 Task: Add Sprouts Organic Baby Spinach & Baby Kale to the cart.
Action: Mouse moved to (21, 62)
Screenshot: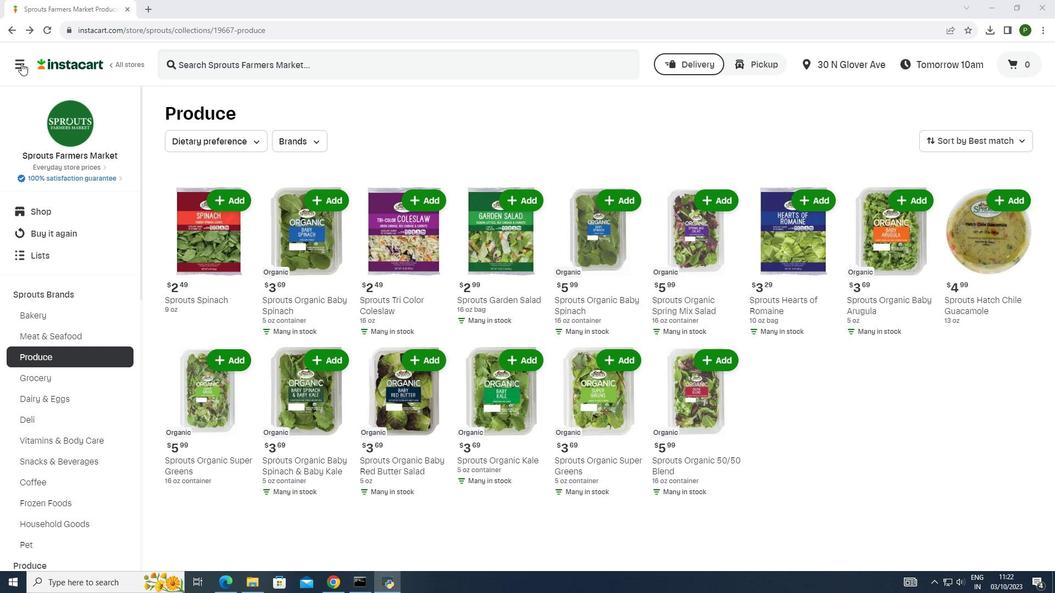 
Action: Mouse pressed left at (21, 62)
Screenshot: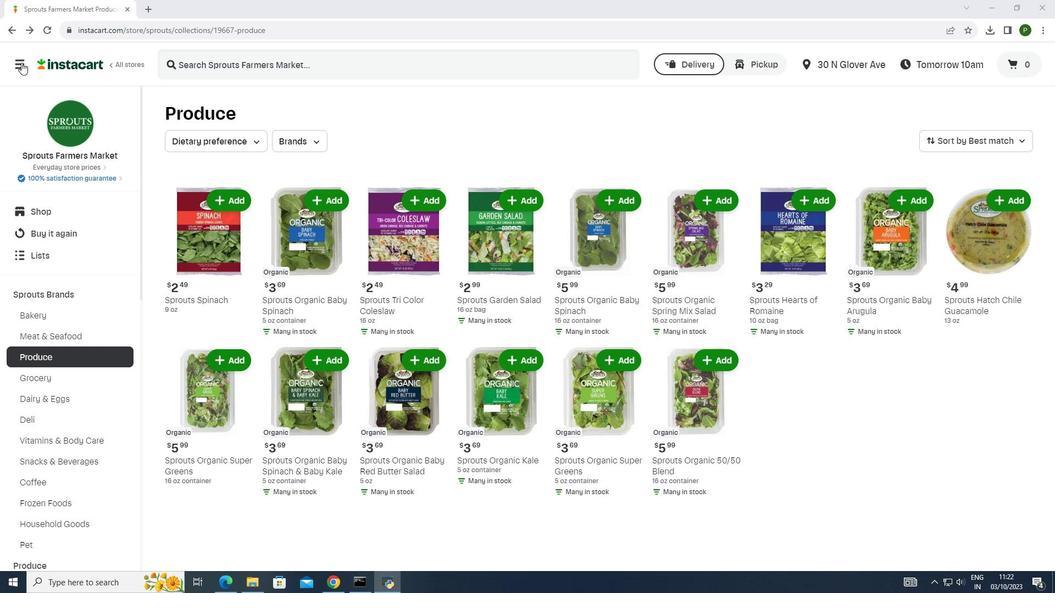 
Action: Mouse moved to (46, 281)
Screenshot: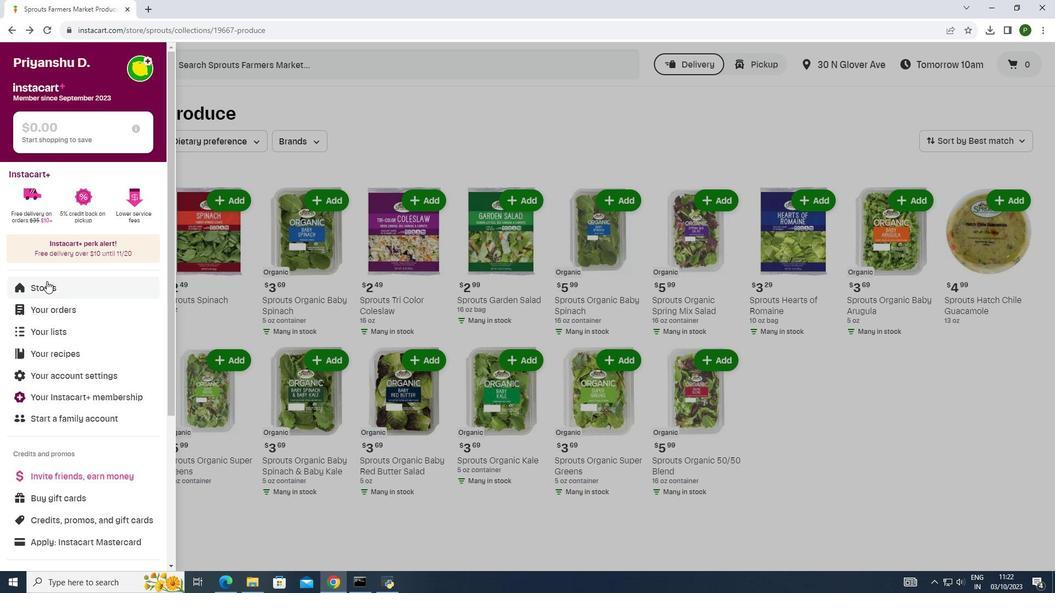 
Action: Mouse pressed left at (46, 281)
Screenshot: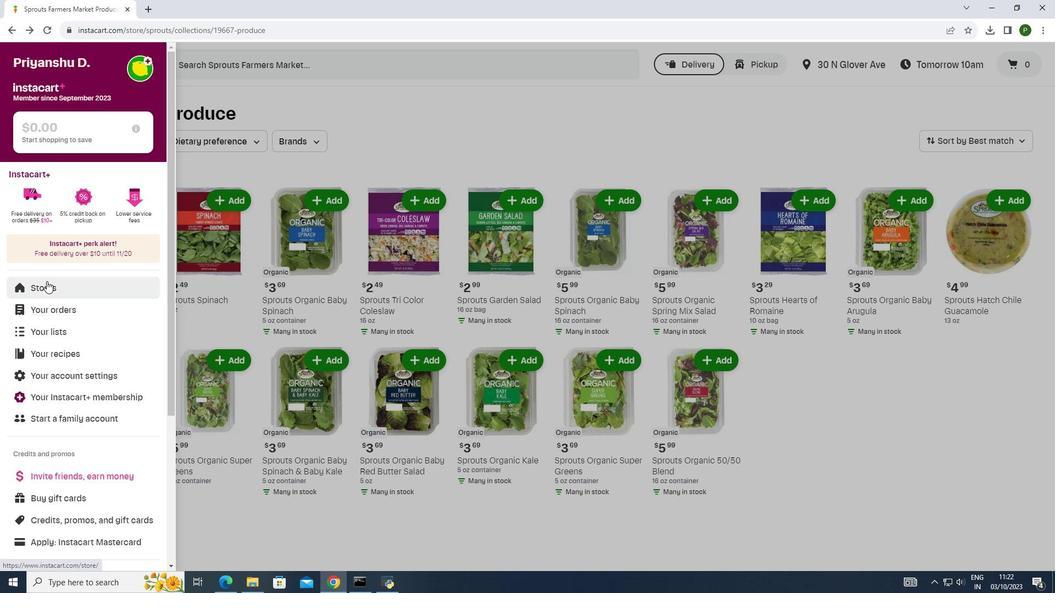 
Action: Mouse moved to (252, 107)
Screenshot: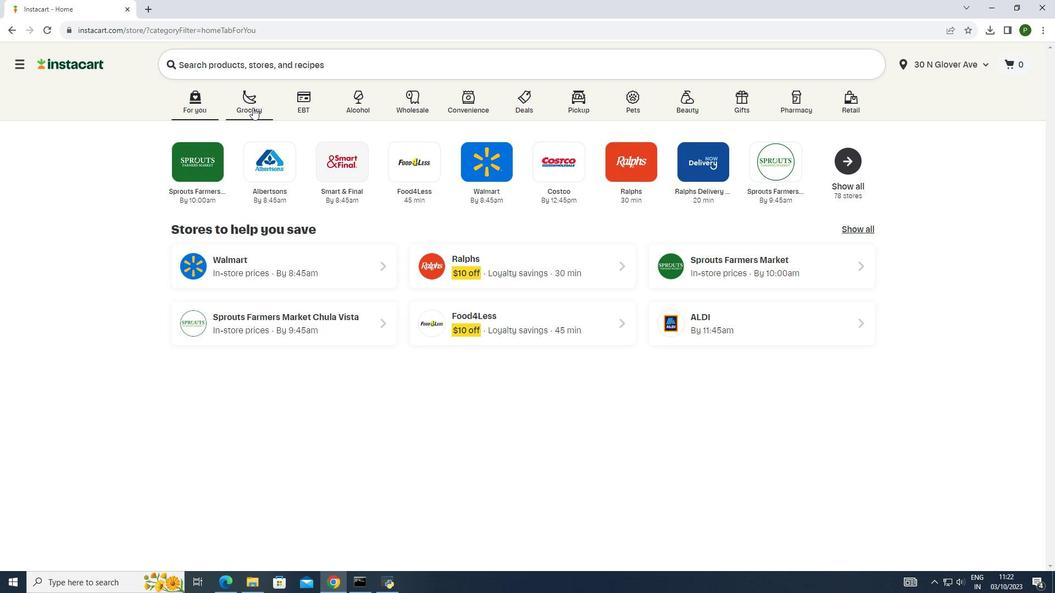
Action: Mouse pressed left at (252, 107)
Screenshot: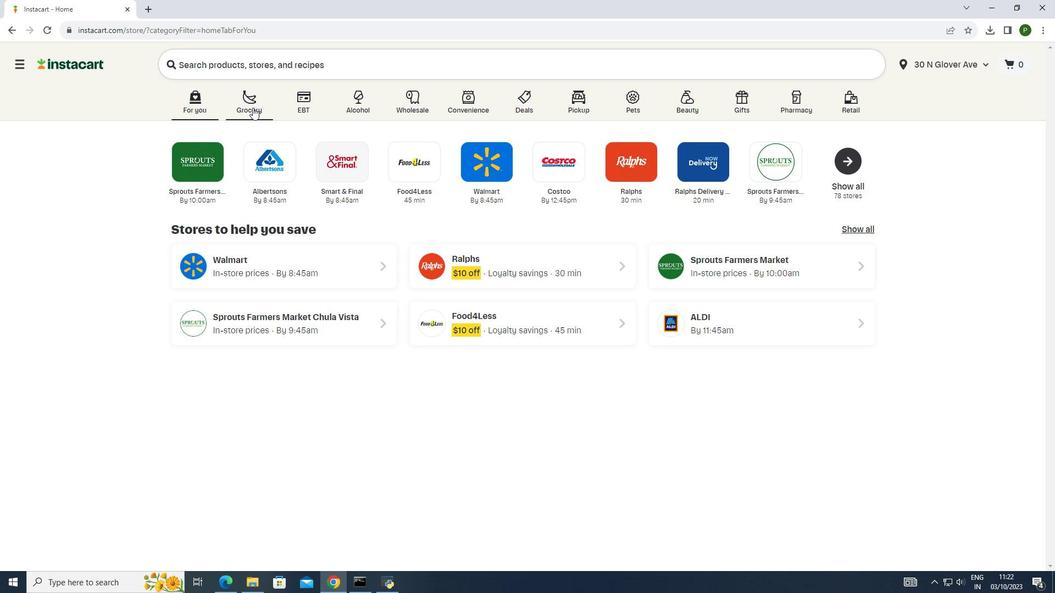 
Action: Mouse moved to (567, 157)
Screenshot: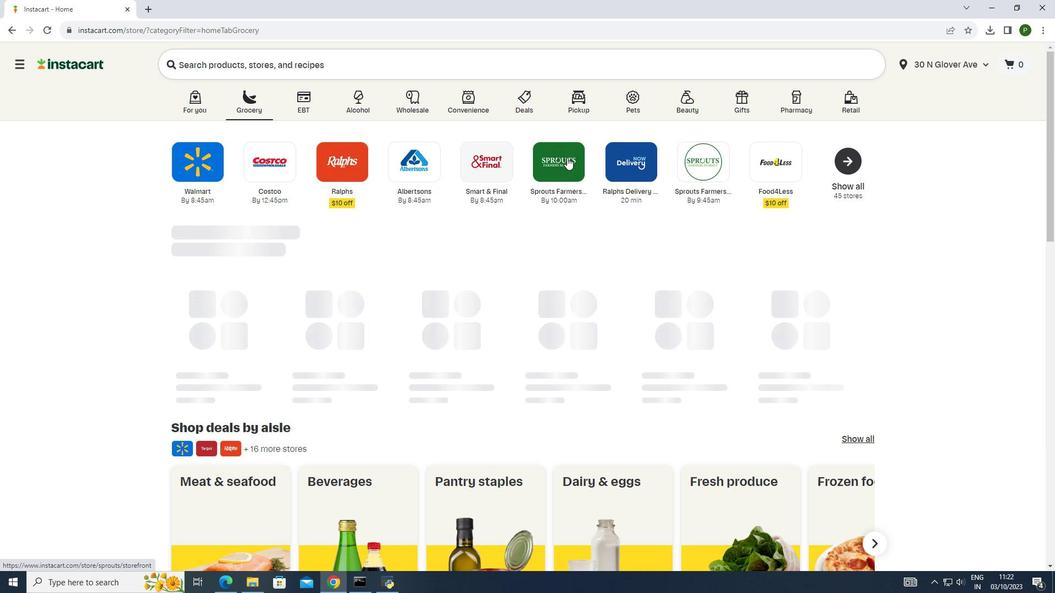 
Action: Mouse pressed left at (567, 157)
Screenshot: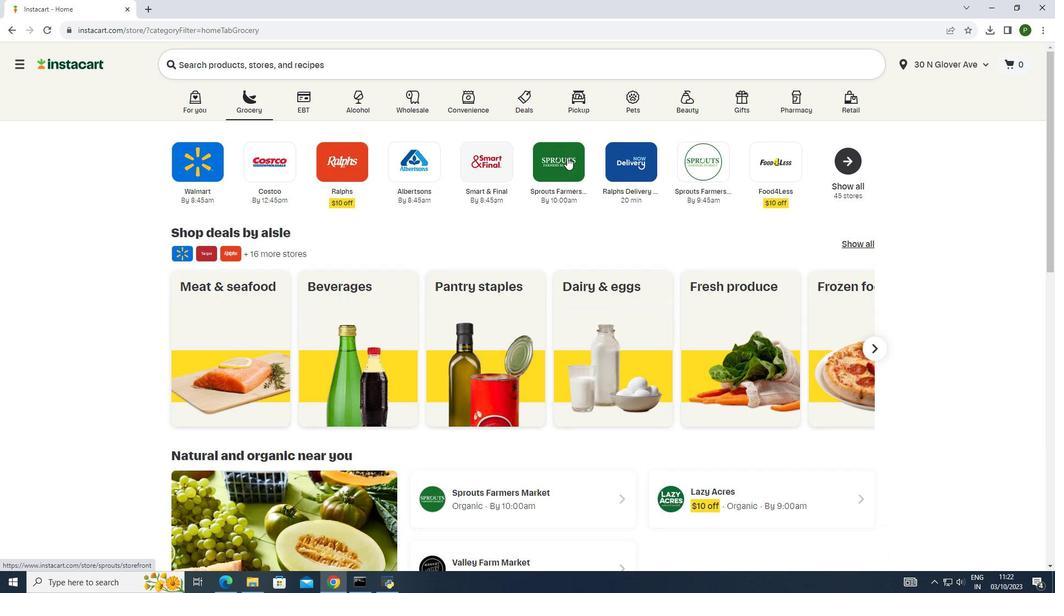 
Action: Mouse moved to (61, 291)
Screenshot: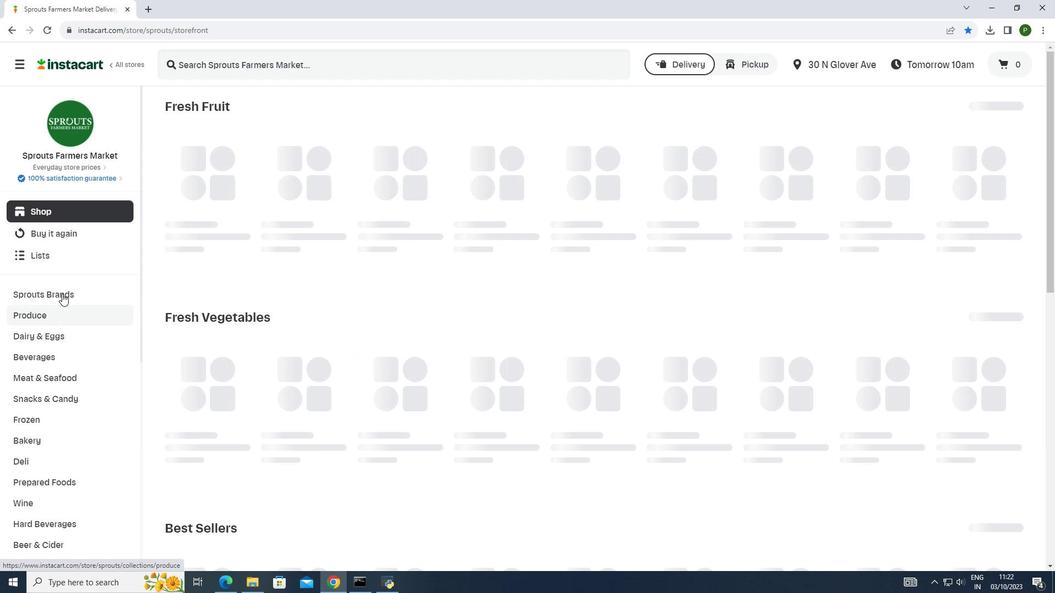 
Action: Mouse pressed left at (61, 291)
Screenshot: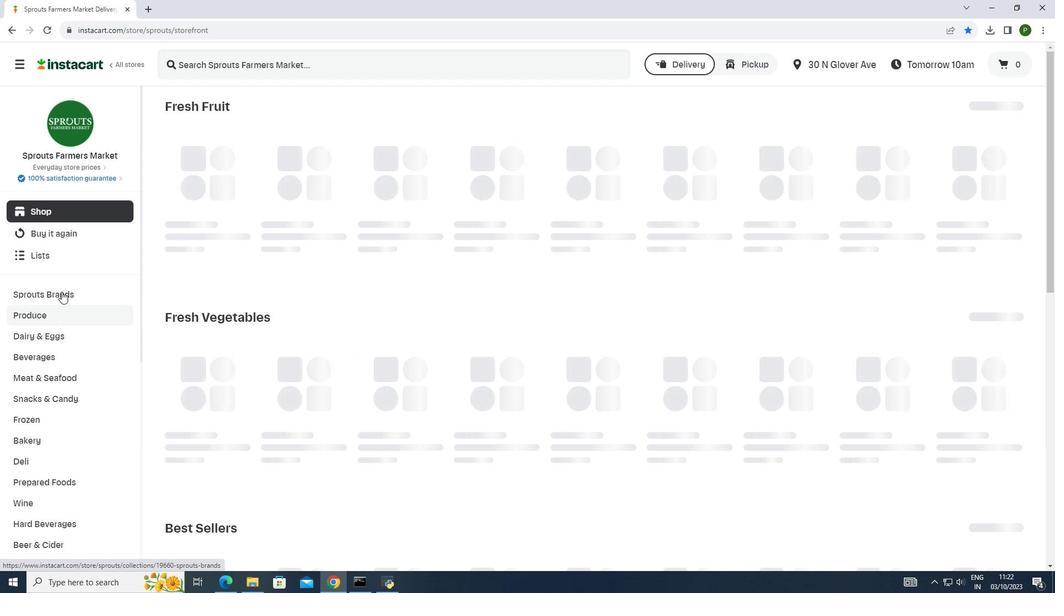 
Action: Mouse moved to (50, 356)
Screenshot: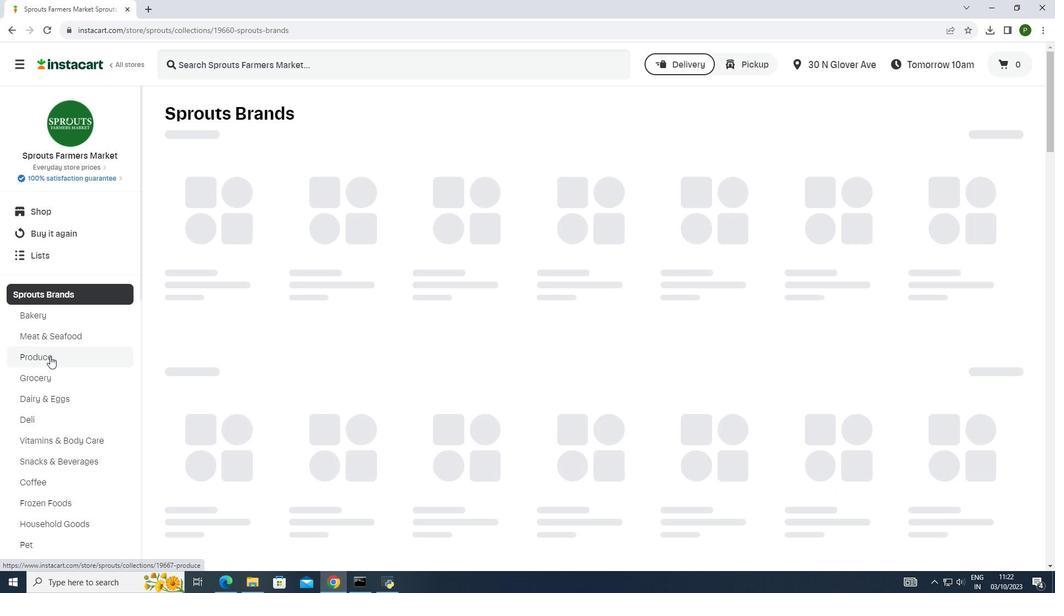 
Action: Mouse pressed left at (50, 356)
Screenshot: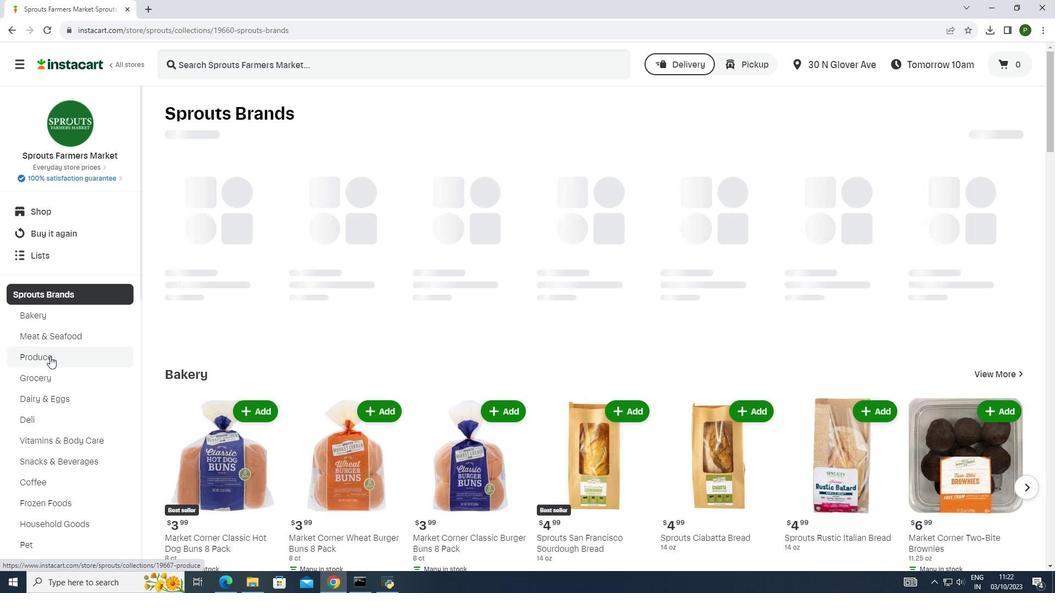 
Action: Mouse moved to (600, 354)
Screenshot: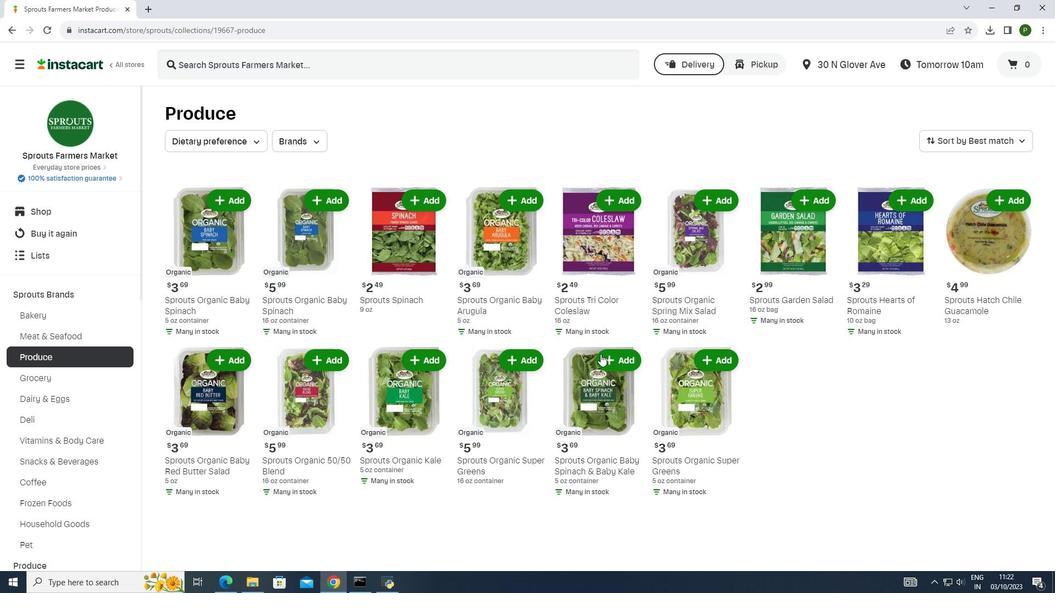 
Action: Mouse pressed left at (600, 354)
Screenshot: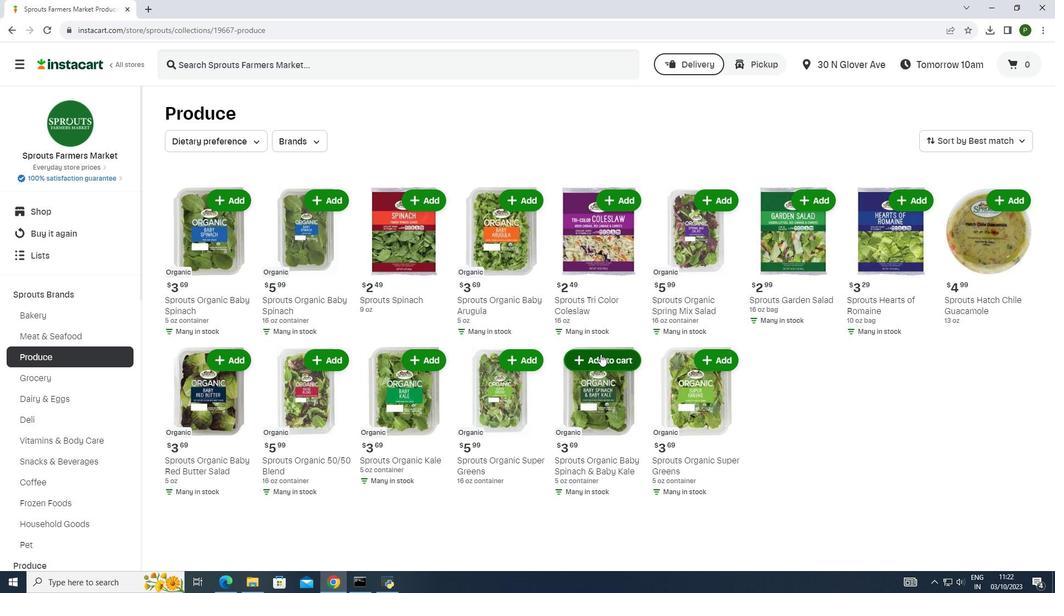 
